 Task: Create new Company, with domain: 'tcl.com' and type: 'Other'. Add new contact for this company, with mail Id: 'Zainab.Verma@tcl.com', First Name: Zainab, Last name:  Verma, Job Title: 'Chief Financial Officer', Phone Number: '(617) 555-2346'. Change life cycle stage to  Lead and lead status to  Open. Logged in from softage.5@softage.net
Action: Mouse moved to (73, 54)
Screenshot: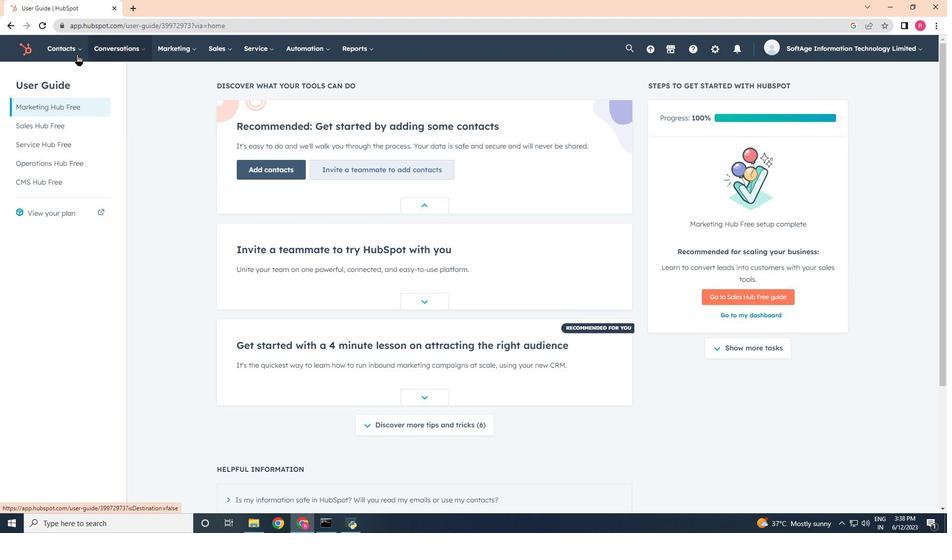 
Action: Mouse pressed left at (73, 54)
Screenshot: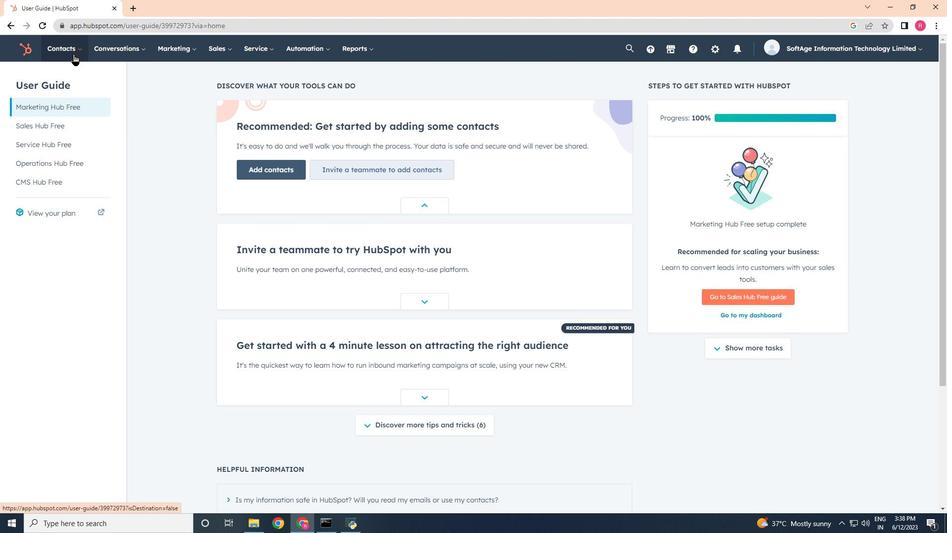 
Action: Mouse moved to (79, 96)
Screenshot: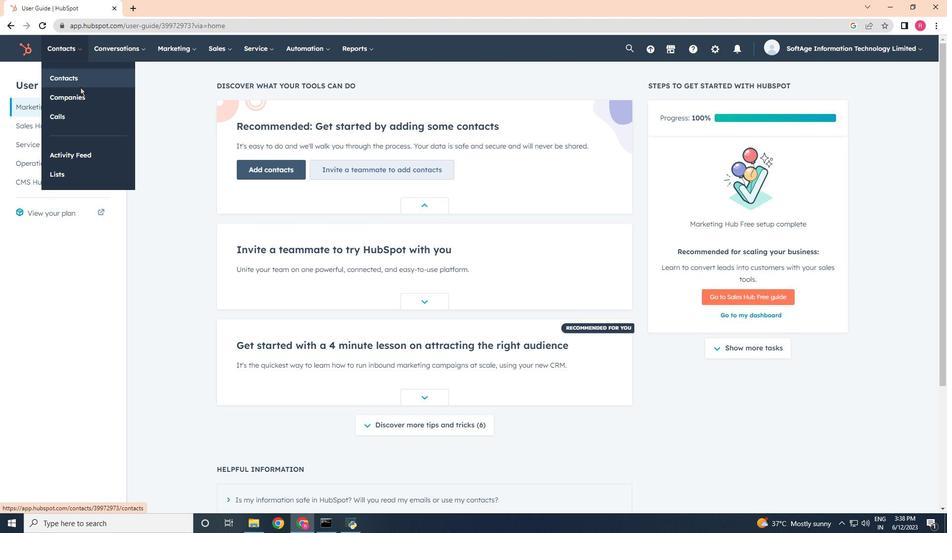 
Action: Mouse pressed left at (79, 96)
Screenshot: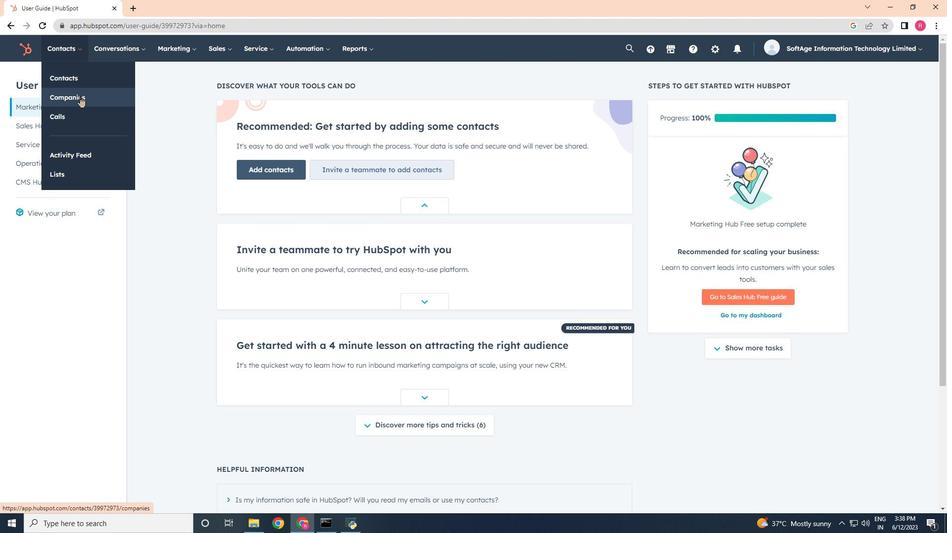 
Action: Mouse moved to (911, 90)
Screenshot: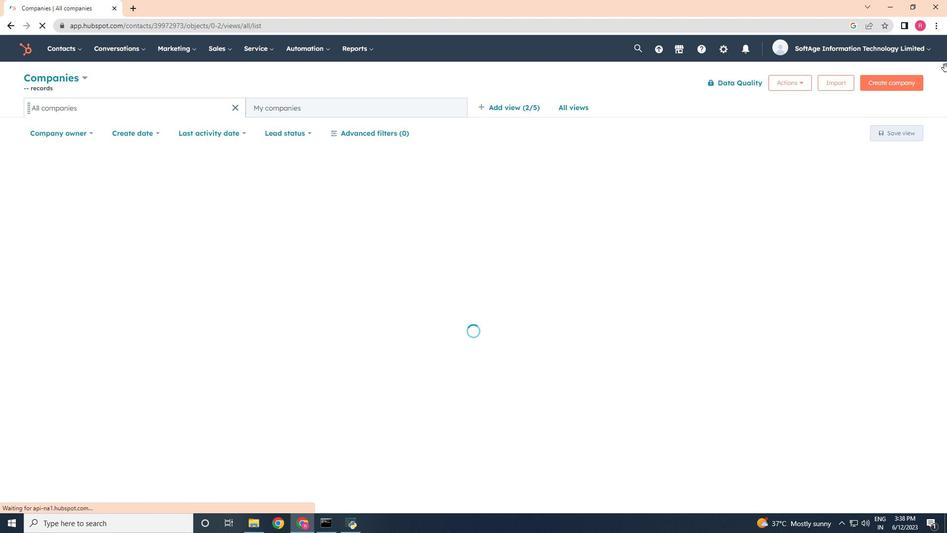 
Action: Mouse pressed left at (911, 90)
Screenshot: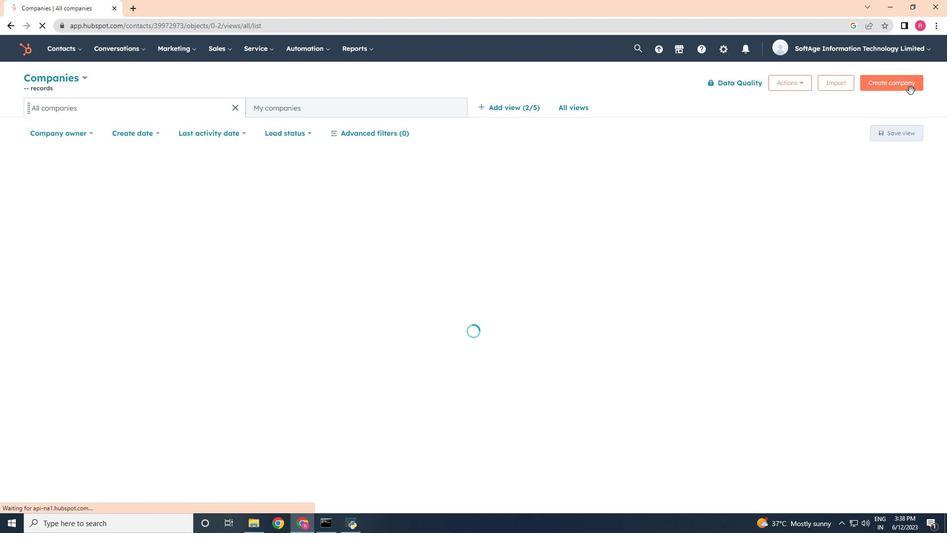 
Action: Mouse moved to (905, 85)
Screenshot: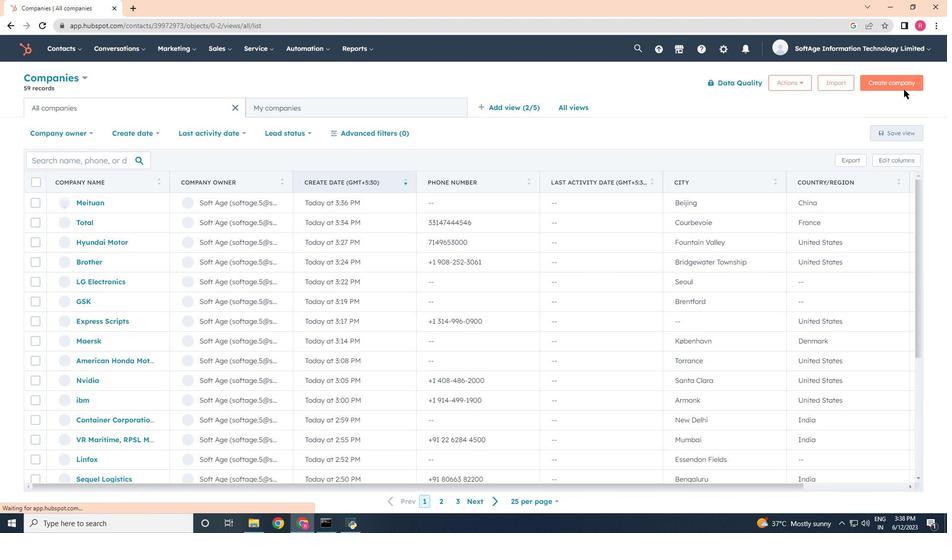 
Action: Mouse pressed left at (905, 85)
Screenshot: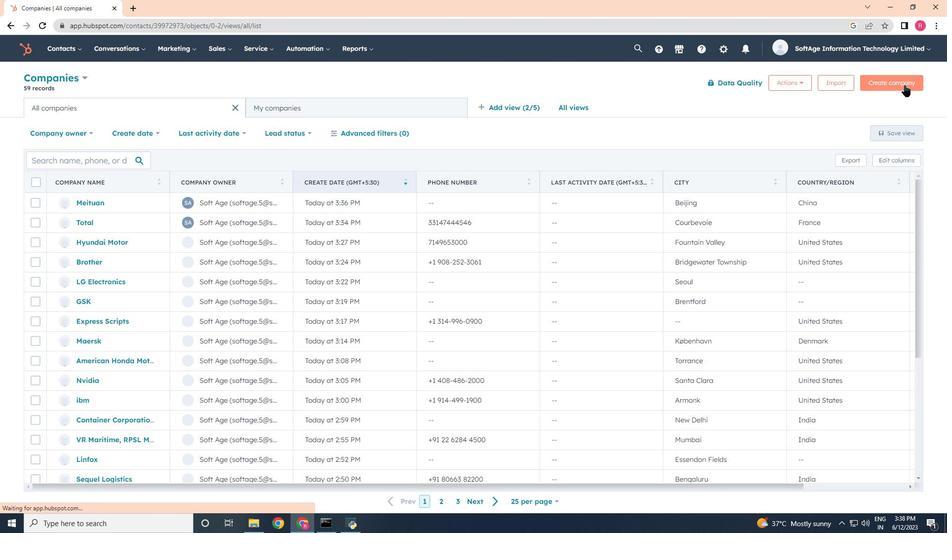 
Action: Mouse moved to (717, 133)
Screenshot: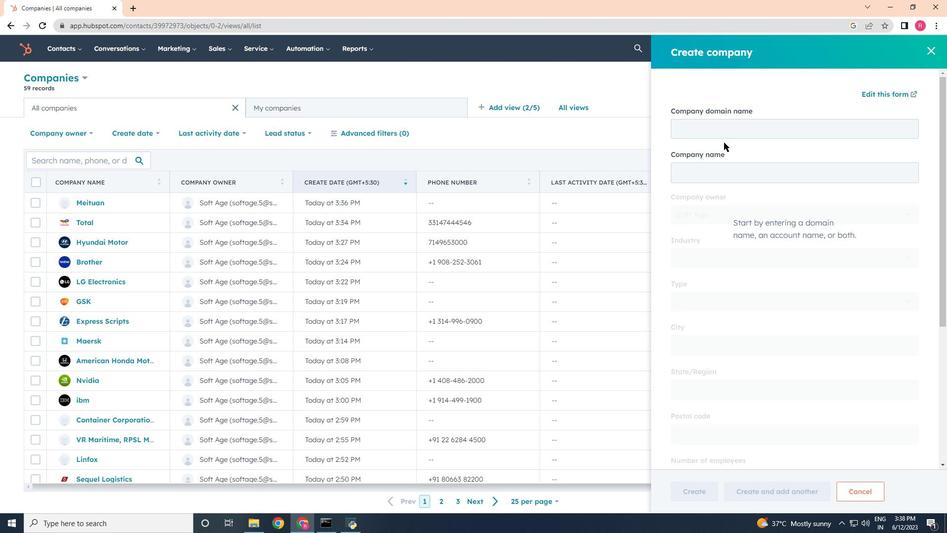 
Action: Mouse pressed left at (717, 133)
Screenshot: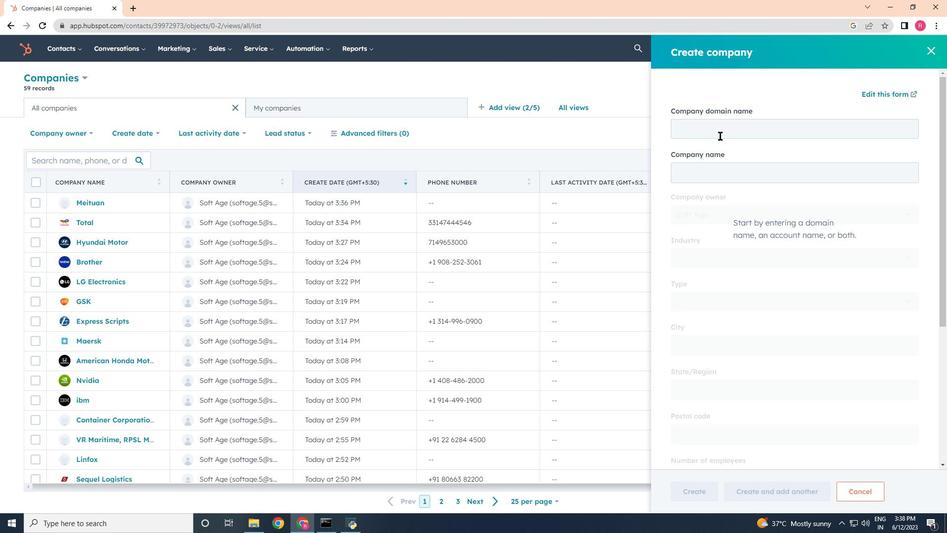 
Action: Key pressed tcl.com
Screenshot: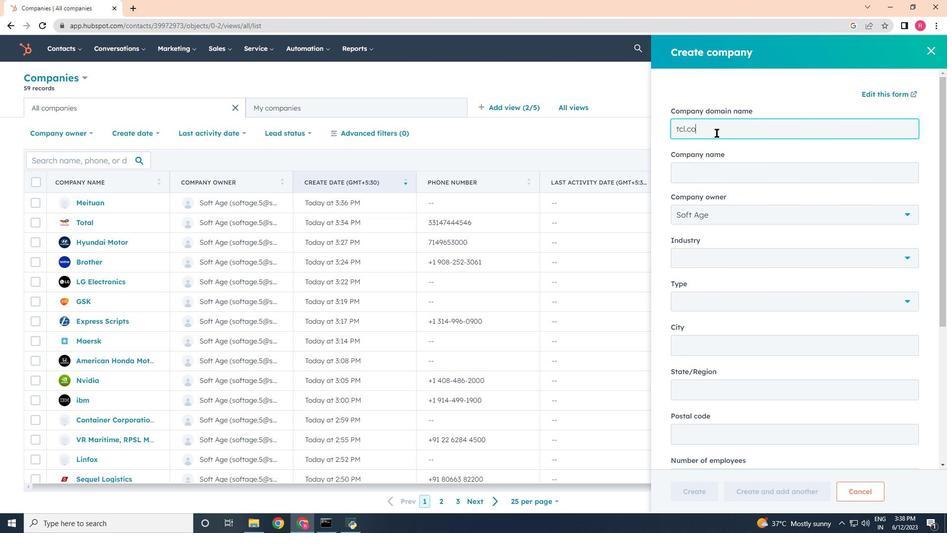 
Action: Mouse moved to (705, 304)
Screenshot: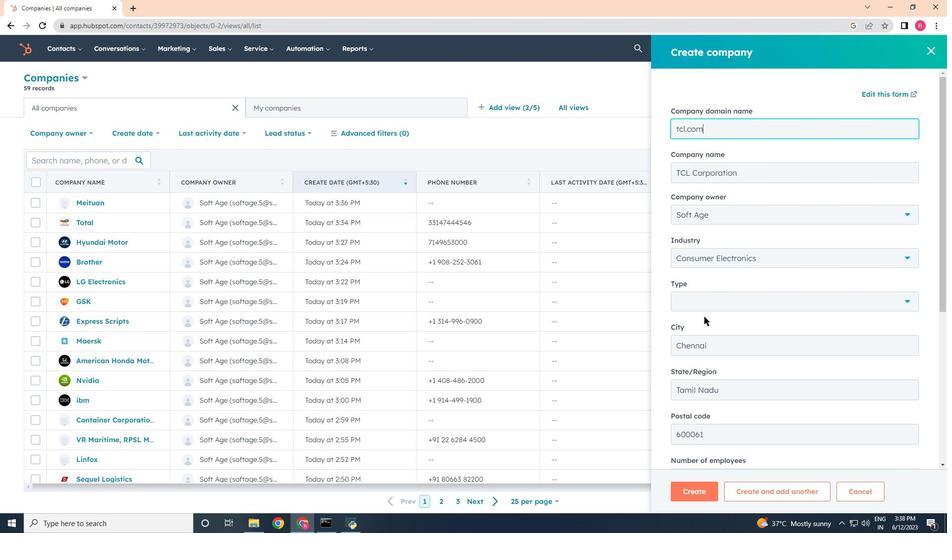 
Action: Mouse pressed left at (705, 304)
Screenshot: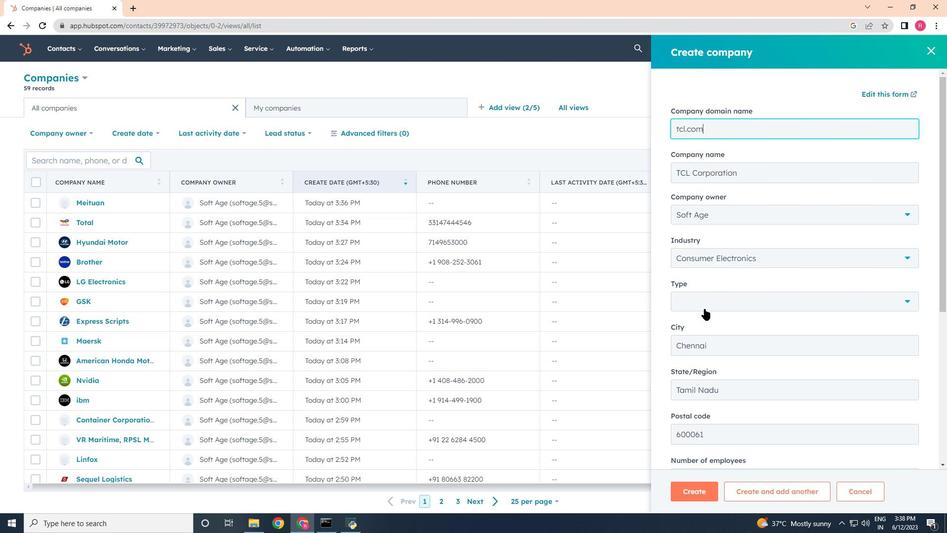 
Action: Mouse moved to (694, 425)
Screenshot: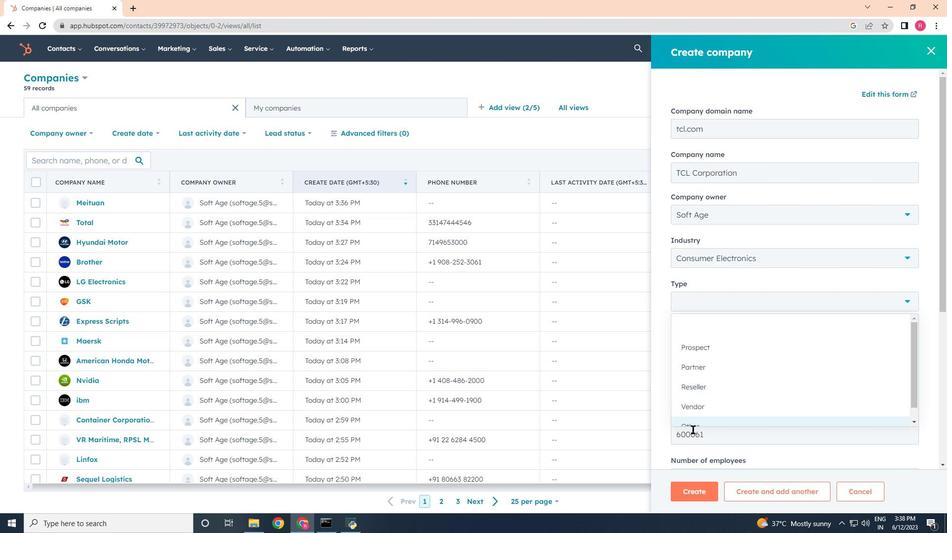 
Action: Mouse pressed left at (694, 425)
Screenshot: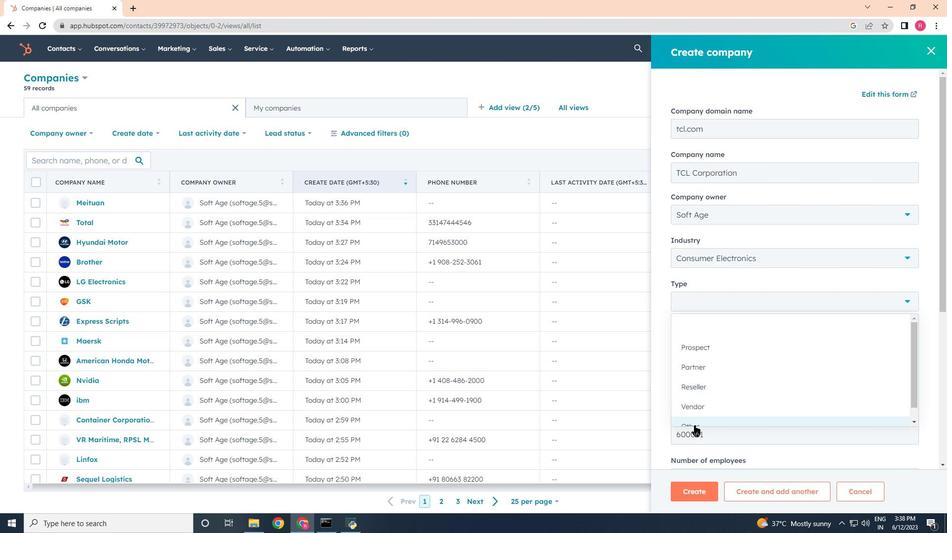 
Action: Mouse moved to (694, 487)
Screenshot: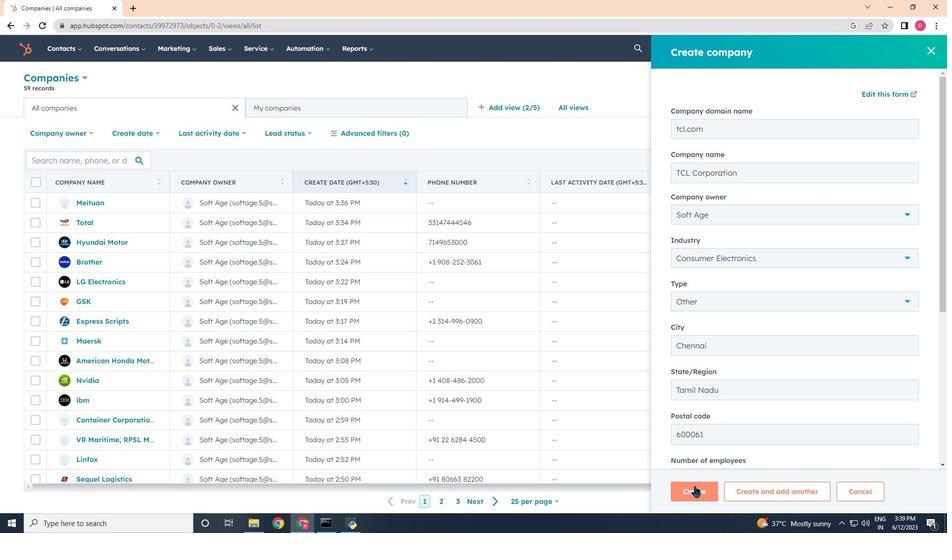 
Action: Mouse pressed left at (694, 487)
Screenshot: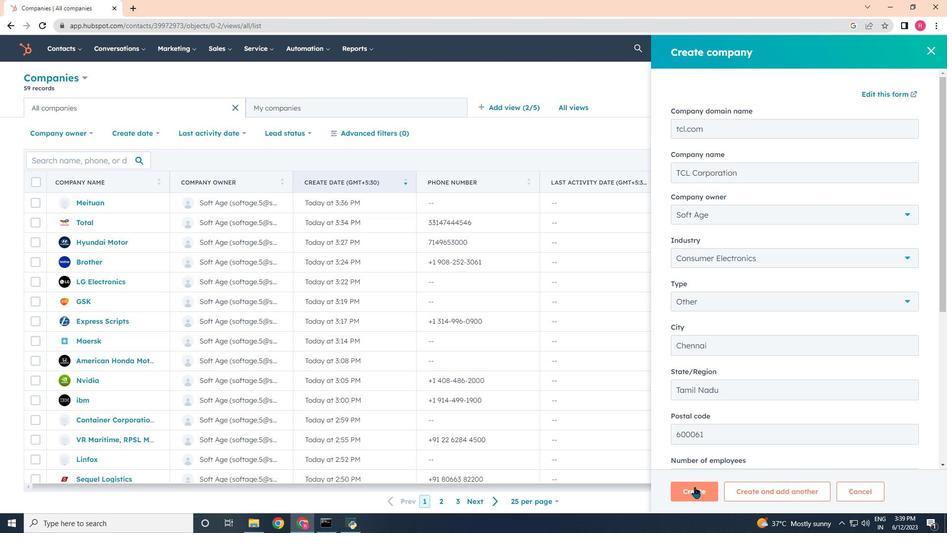 
Action: Mouse moved to (682, 317)
Screenshot: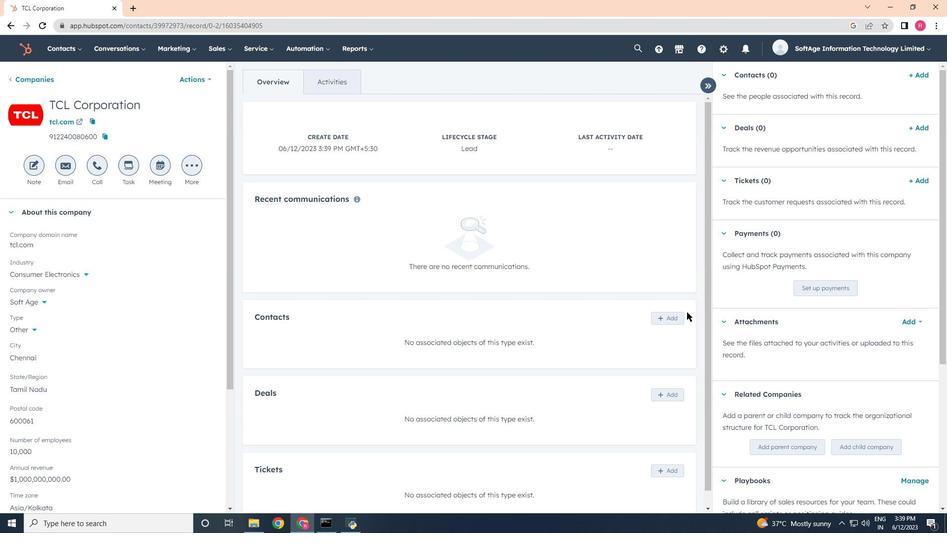 
Action: Mouse pressed left at (682, 317)
Screenshot: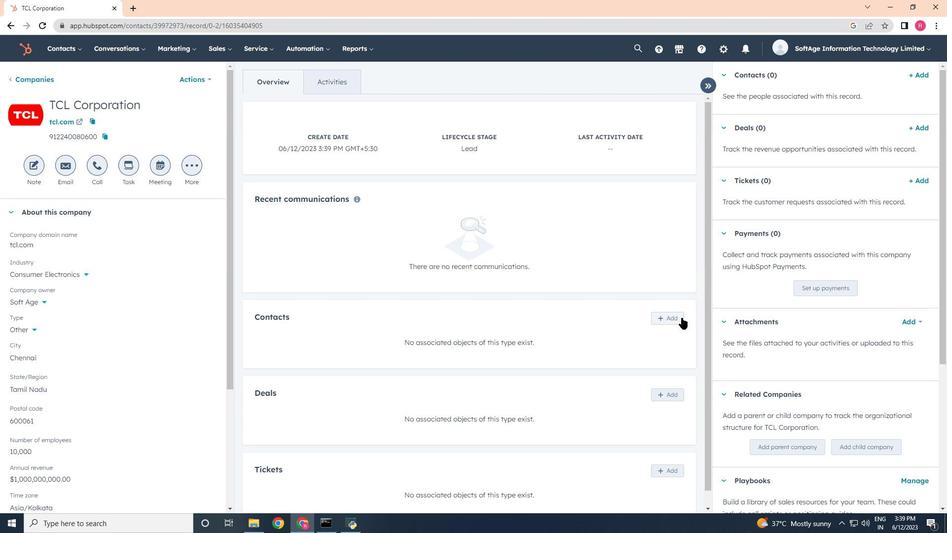 
Action: Mouse moved to (727, 100)
Screenshot: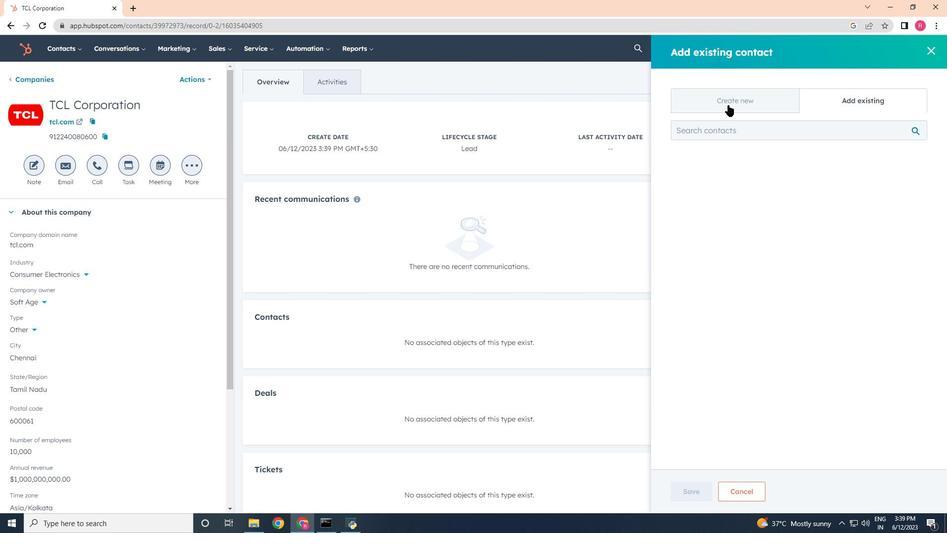 
Action: Mouse pressed left at (727, 100)
Screenshot: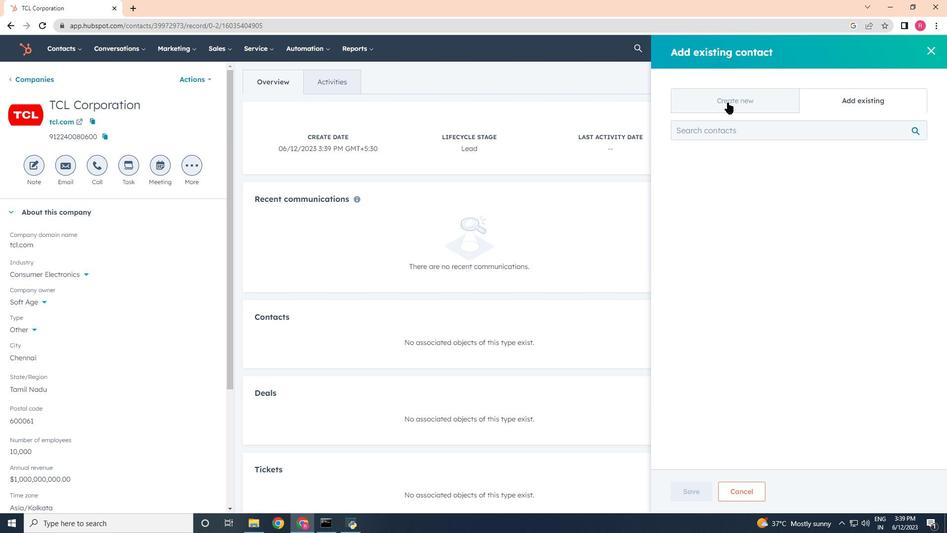 
Action: Mouse moved to (726, 160)
Screenshot: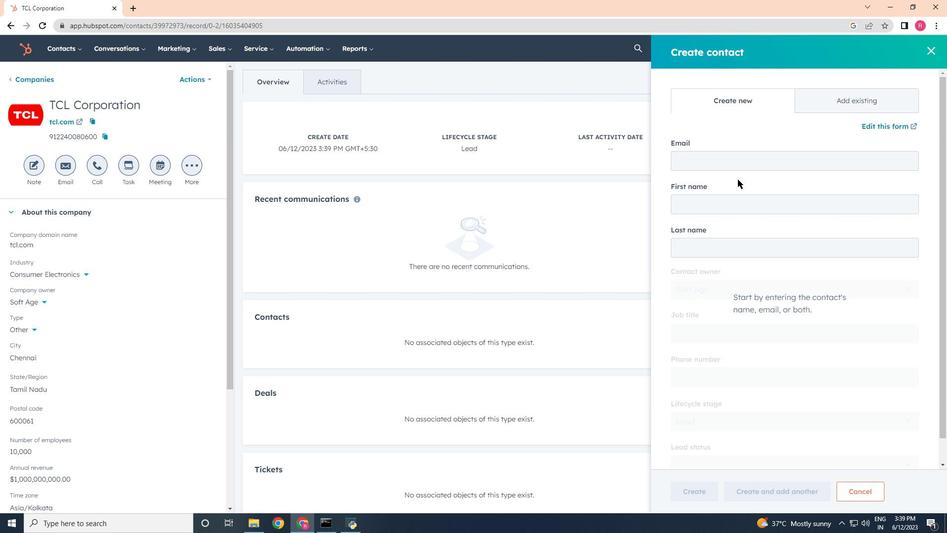 
Action: Mouse pressed left at (726, 160)
Screenshot: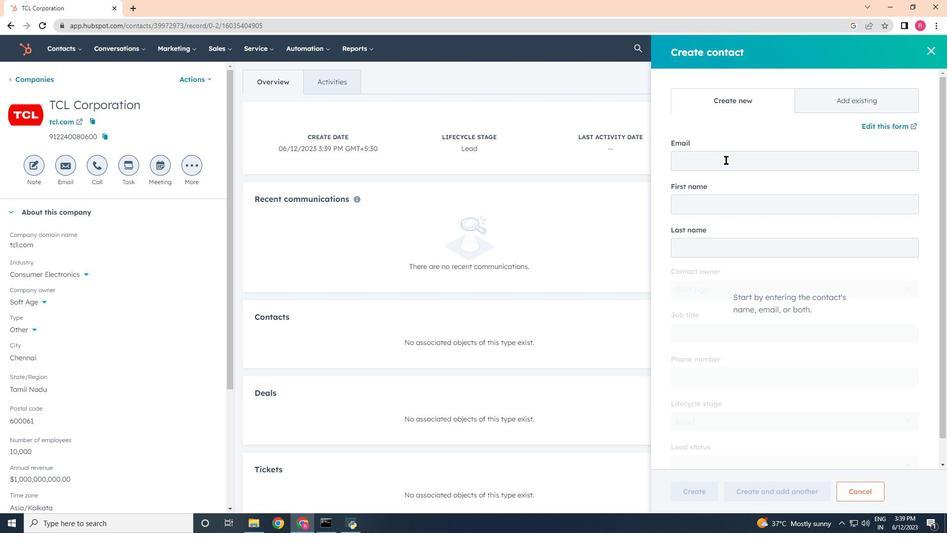
Action: Mouse moved to (726, 159)
Screenshot: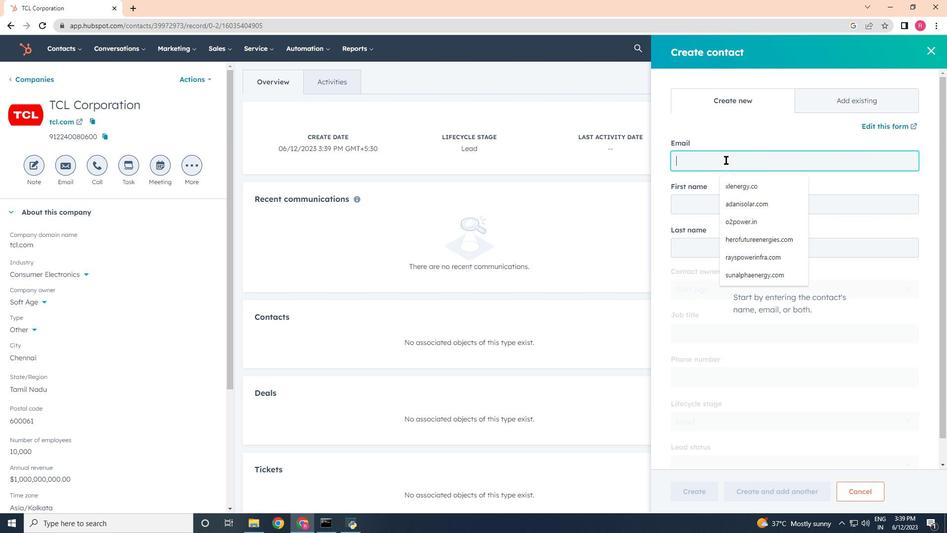 
Action: Key pressed <Key.shift>Zainab.<Key.shift>Verma<Key.shift><Key.shift><Key.shift>@tcl.cp<Key.backspace>om
Screenshot: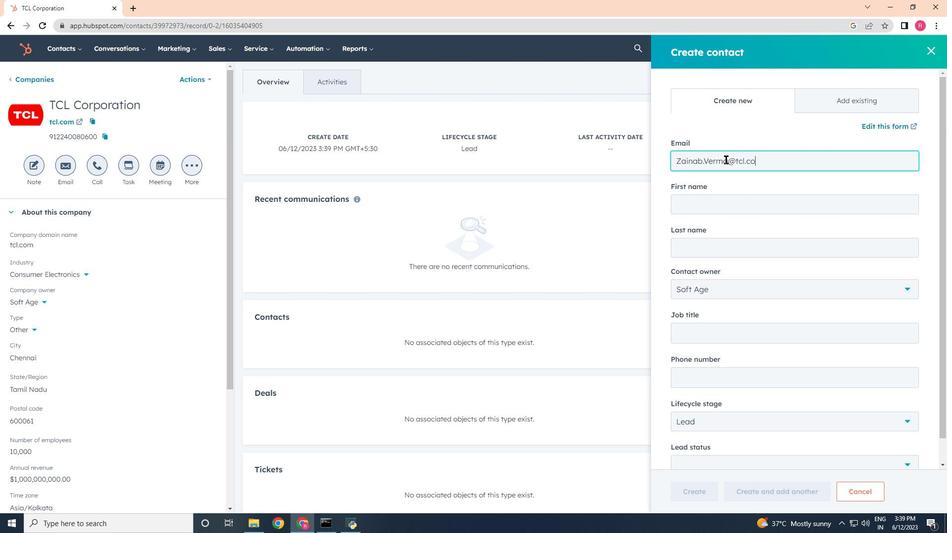 
Action: Mouse moved to (715, 202)
Screenshot: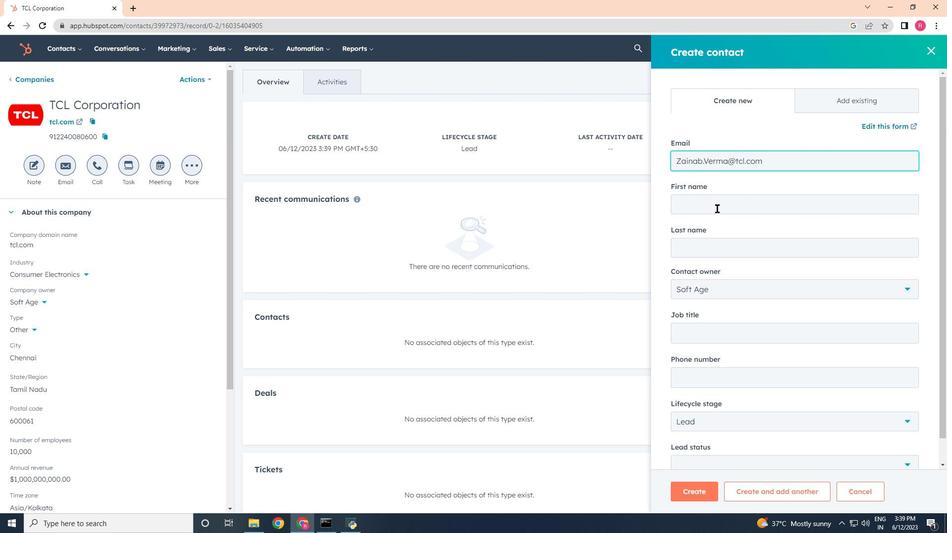 
Action: Mouse pressed left at (715, 202)
Screenshot: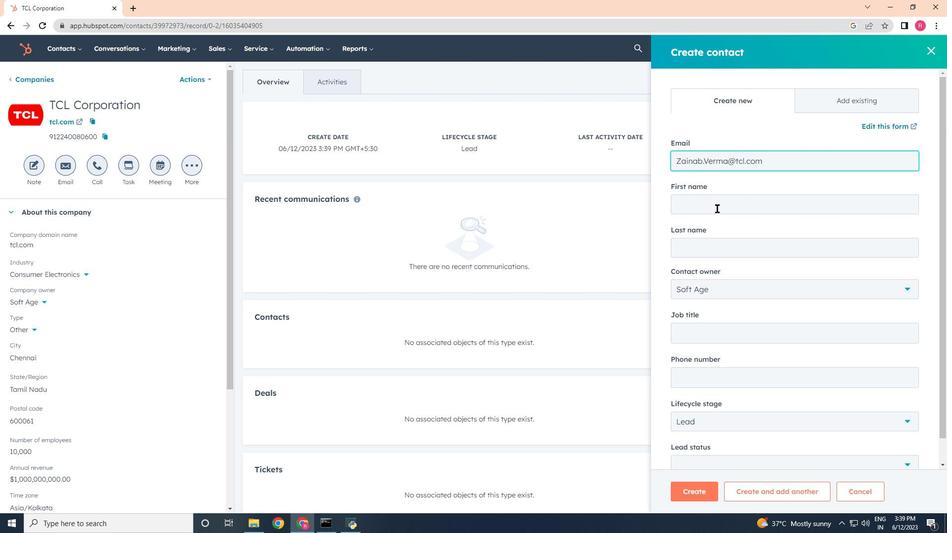 
Action: Mouse moved to (714, 202)
Screenshot: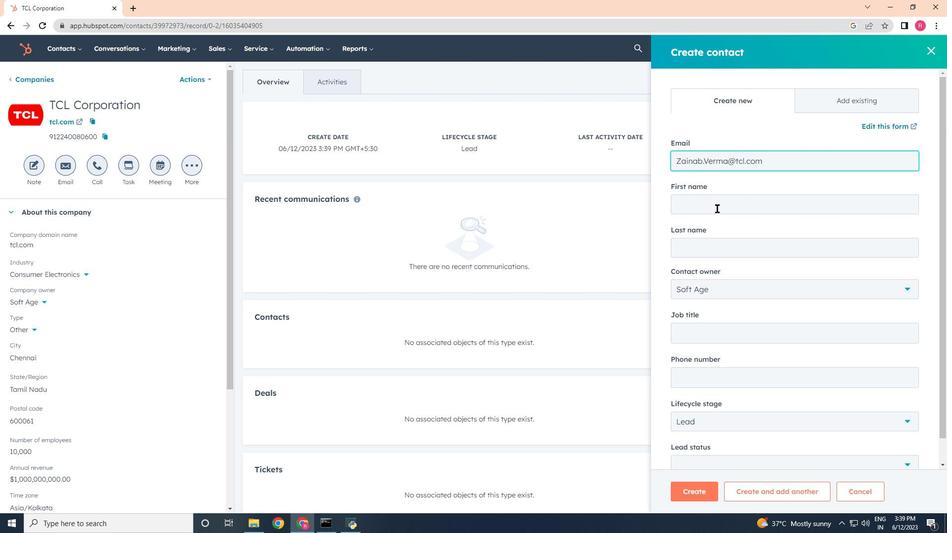
Action: Key pressed <Key.shift>Zainab<Key.tab><Key.shift>Verma
Screenshot: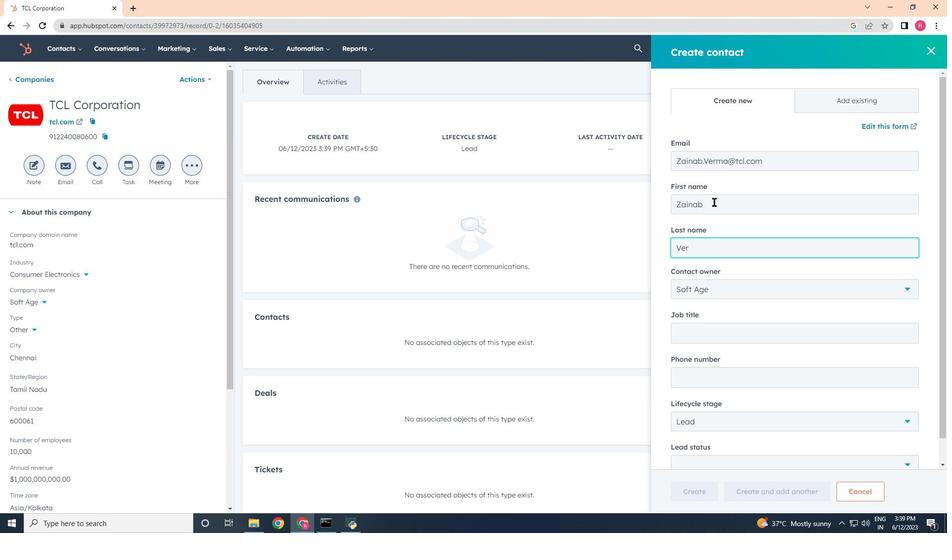 
Action: Mouse moved to (712, 327)
Screenshot: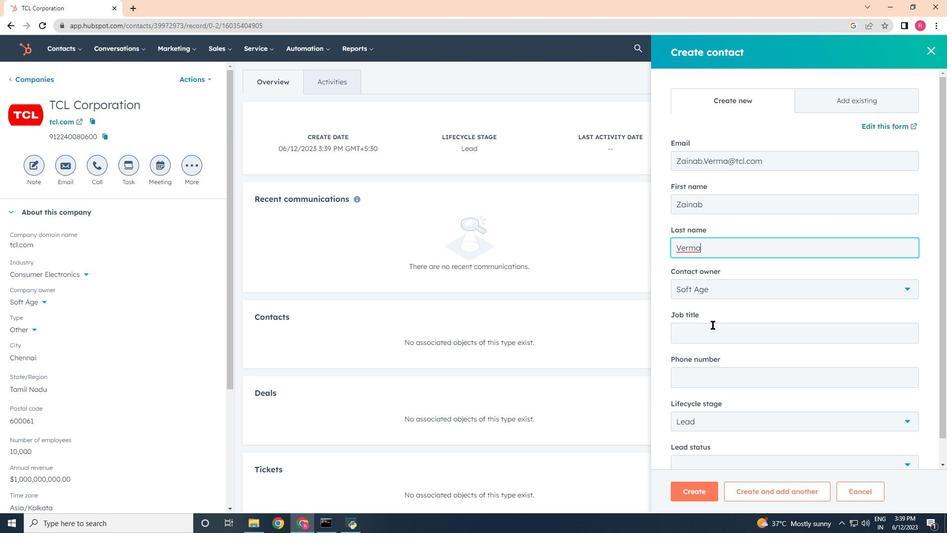 
Action: Mouse pressed left at (712, 327)
Screenshot: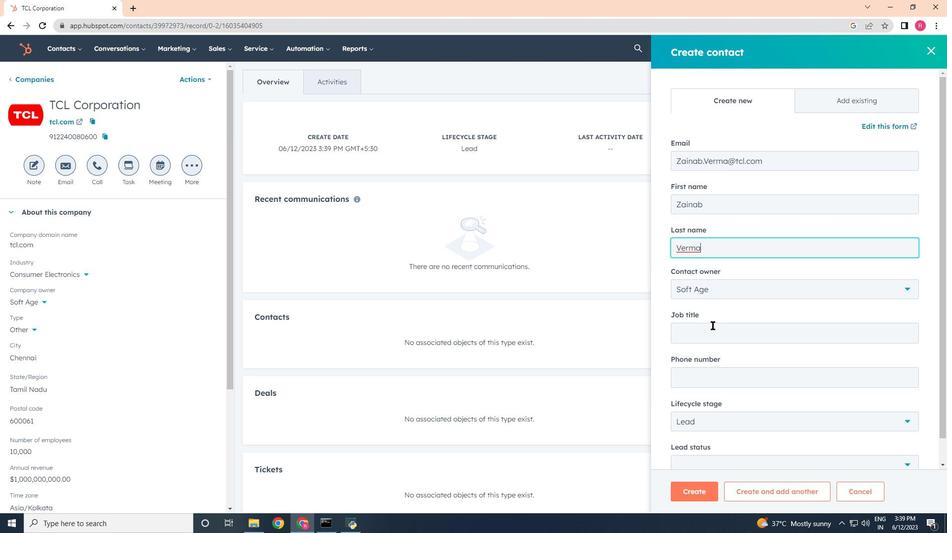 
Action: Mouse moved to (712, 328)
Screenshot: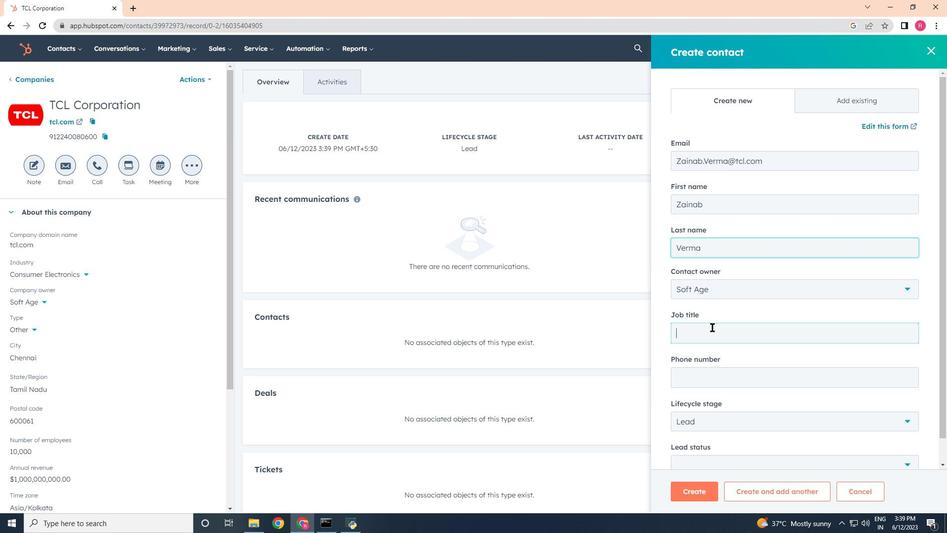 
Action: Key pressed <Key.shift>Chief<Key.space><Key.shift><Key.shift><Key.shift><Key.shift>Financial<Key.space><Key.shift><Key.shift><Key.shift><Key.shift><Key.shift><Key.shift><Key.shift><Key.shift><Key.shift><Key.shift><Key.shift><Key.shift><Key.shift><Key.shift><Key.shift><Key.shift><Key.shift><Key.shift>Officer
Screenshot: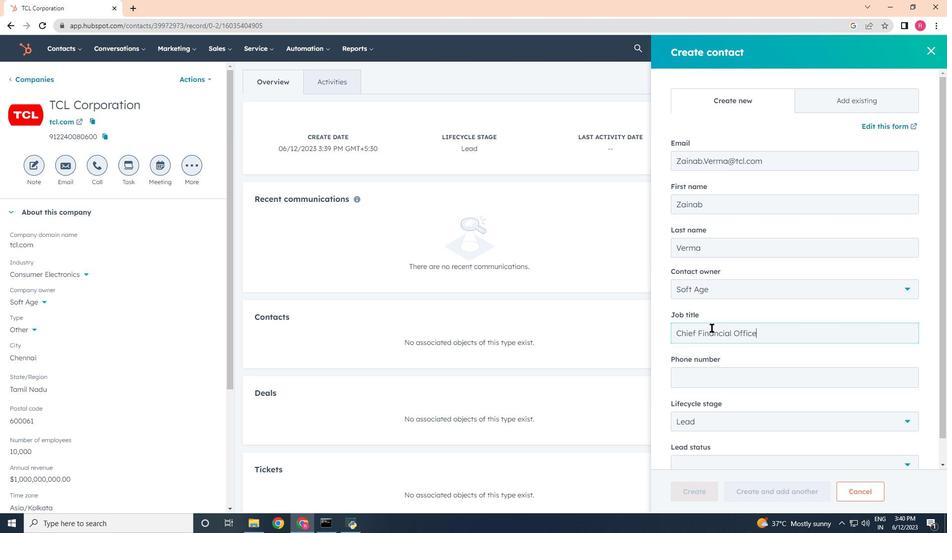 
Action: Mouse moved to (725, 381)
Screenshot: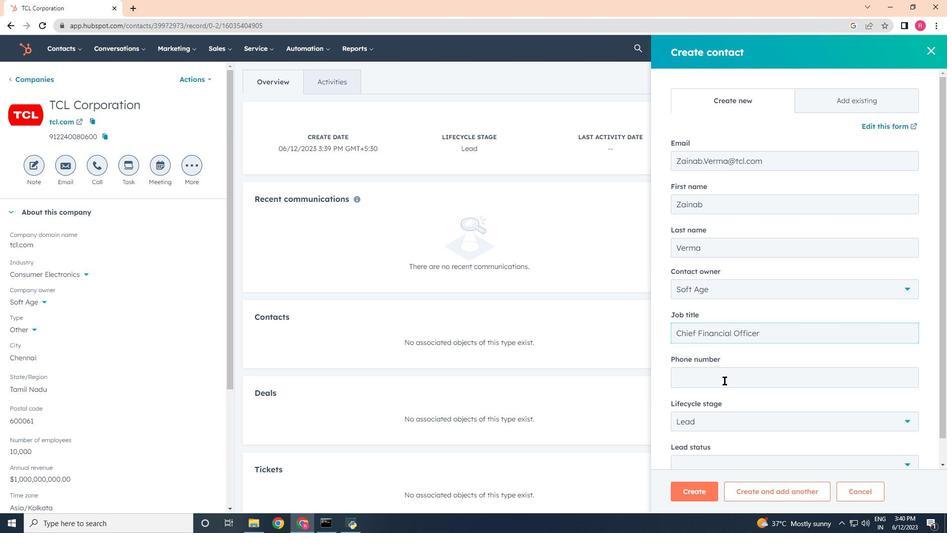 
Action: Mouse pressed left at (725, 381)
Screenshot: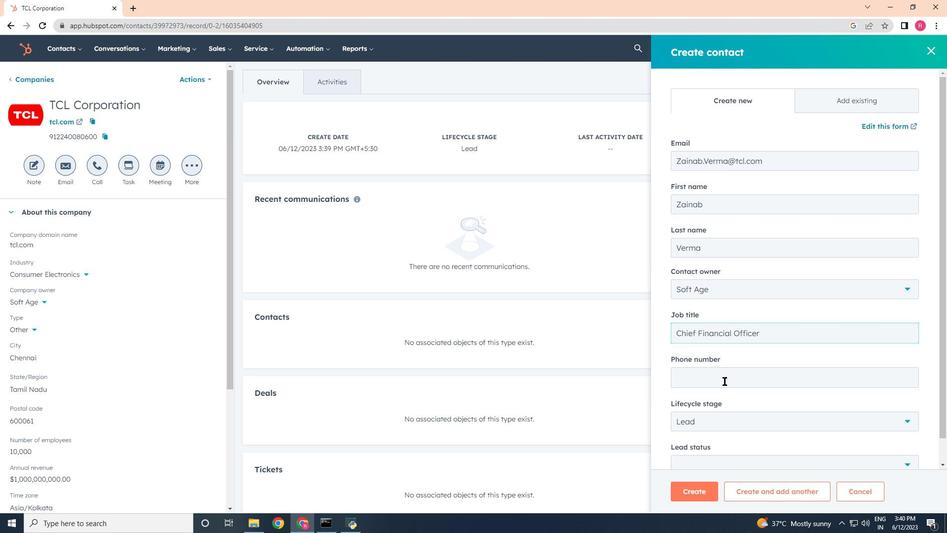 
Action: Key pressed 6175552346
Screenshot: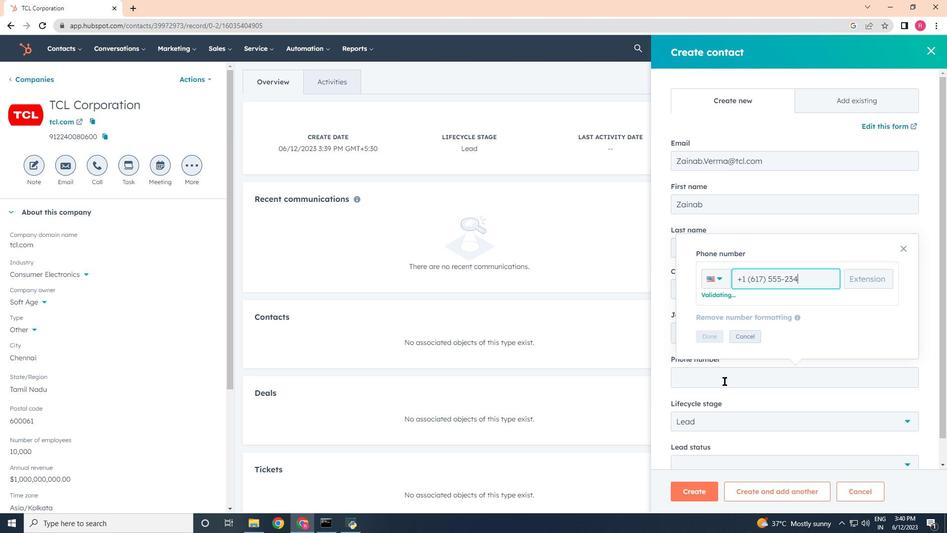 
Action: Mouse moved to (709, 337)
Screenshot: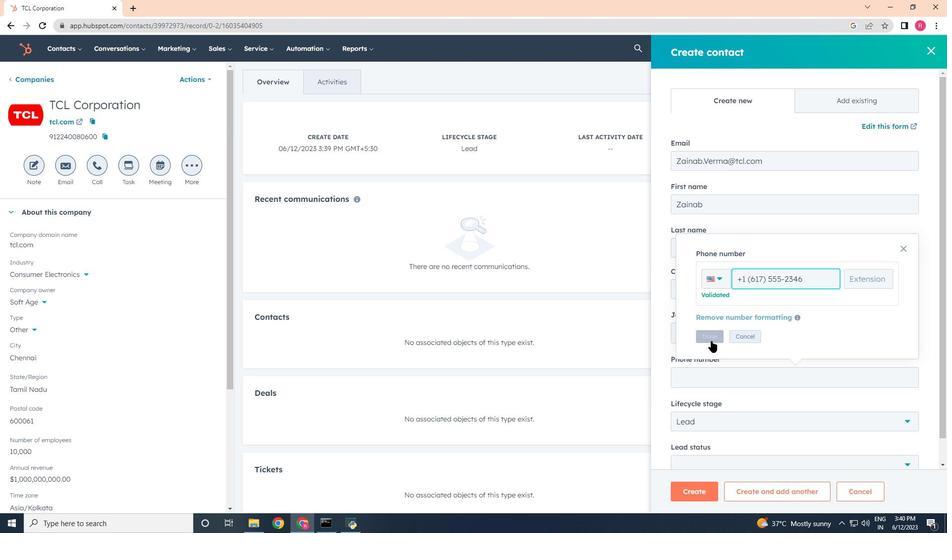 
Action: Mouse pressed left at (709, 337)
Screenshot: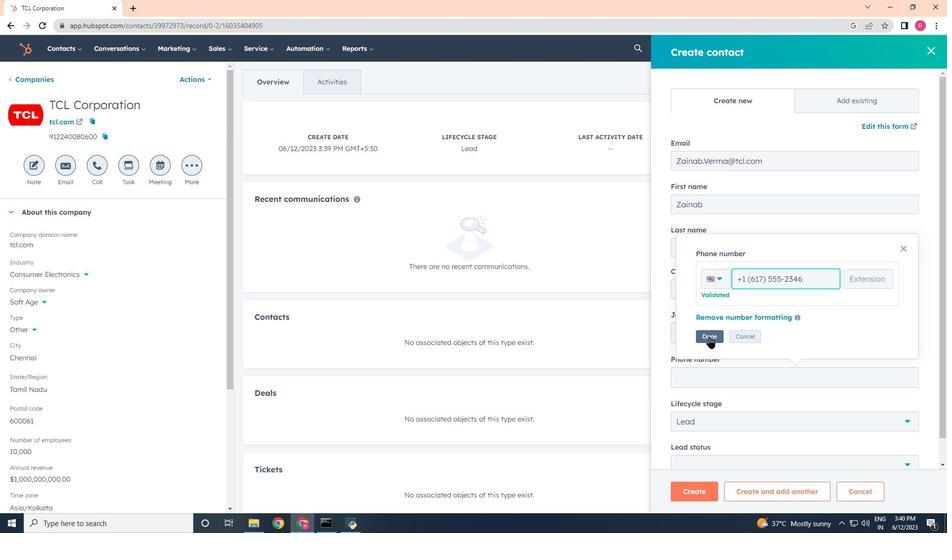 
Action: Mouse moved to (718, 425)
Screenshot: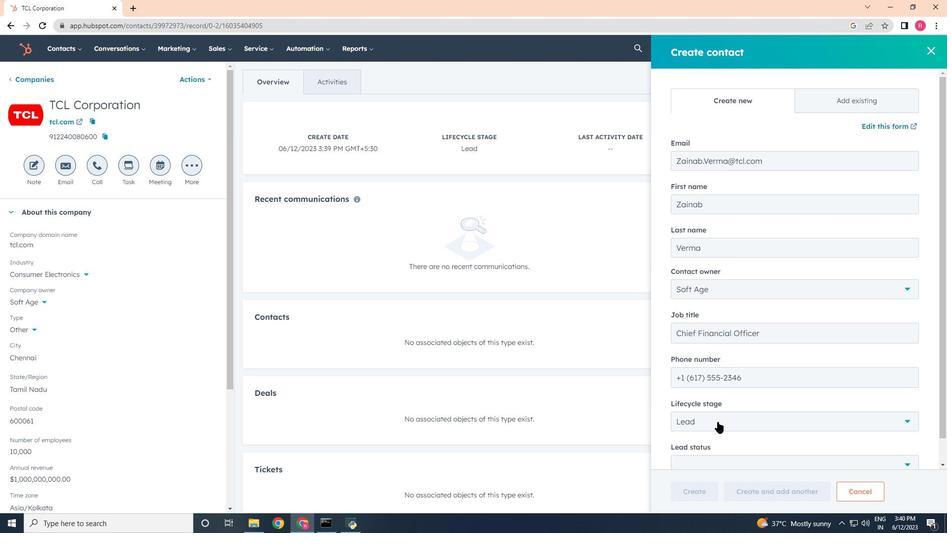 
Action: Mouse scrolled (718, 425) with delta (0, 0)
Screenshot: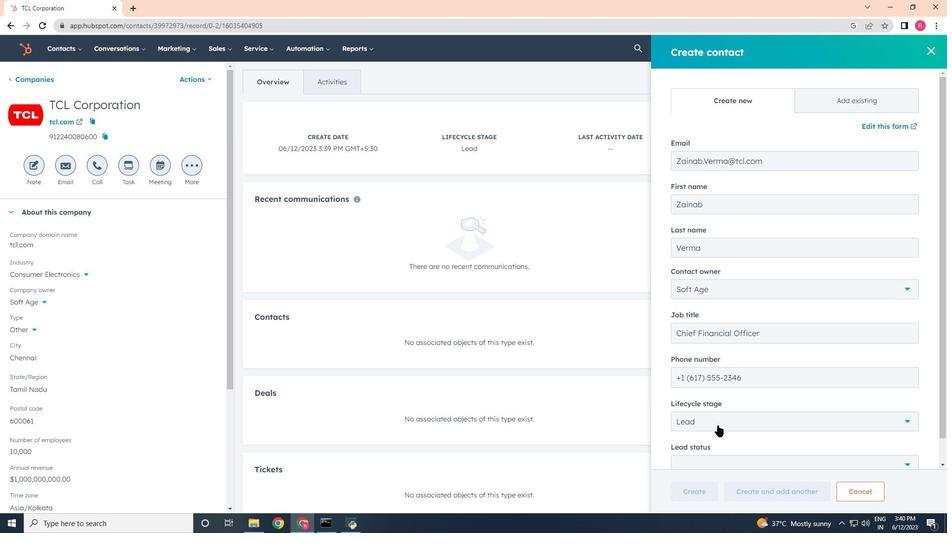
Action: Mouse scrolled (718, 425) with delta (0, 0)
Screenshot: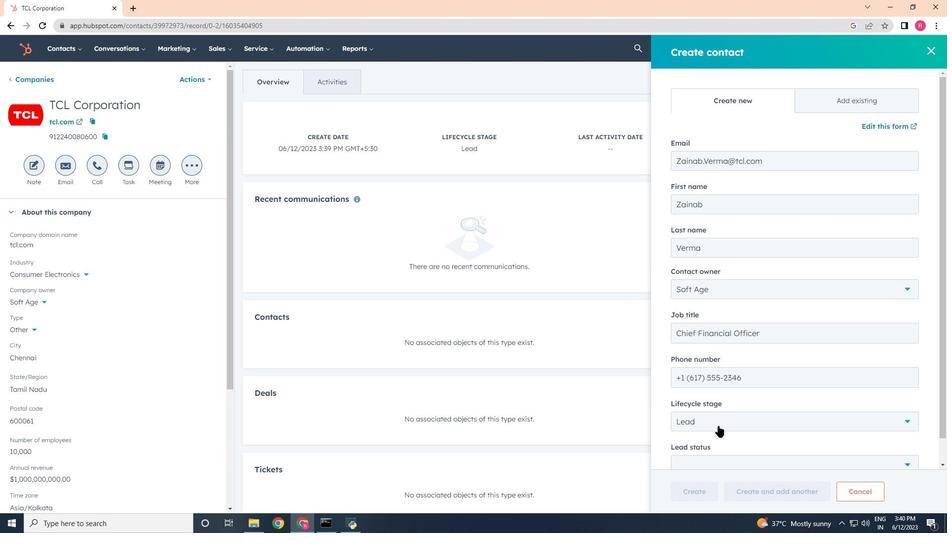 
Action: Mouse scrolled (718, 425) with delta (0, 0)
Screenshot: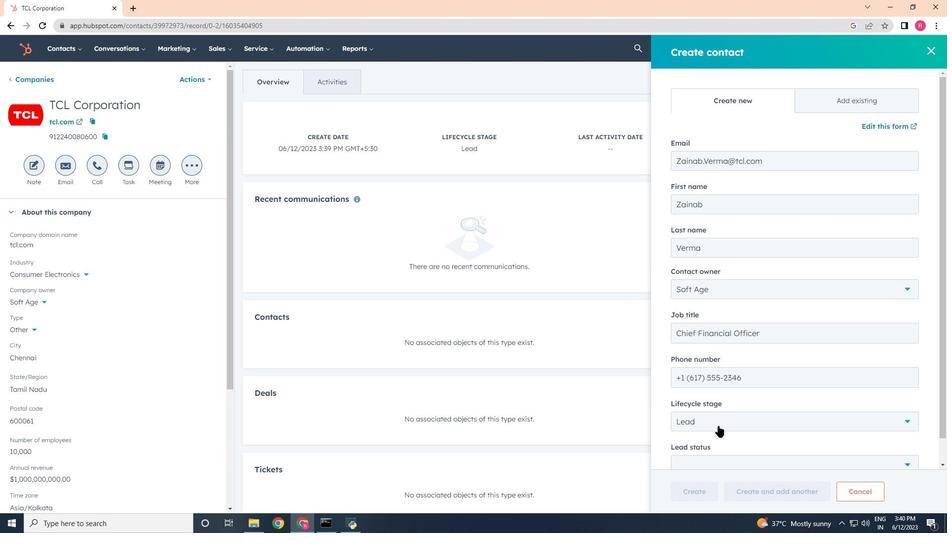 
Action: Mouse moved to (724, 391)
Screenshot: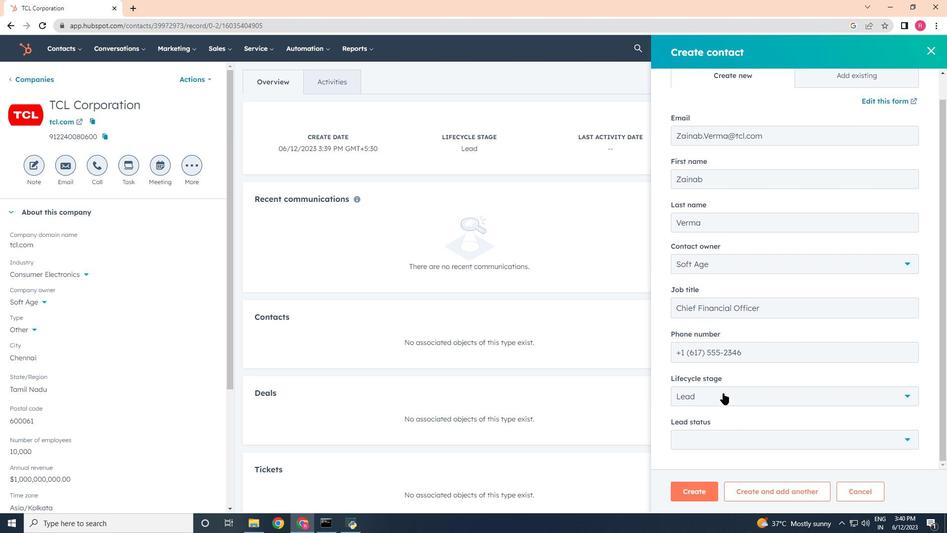 
Action: Mouse pressed left at (724, 391)
Screenshot: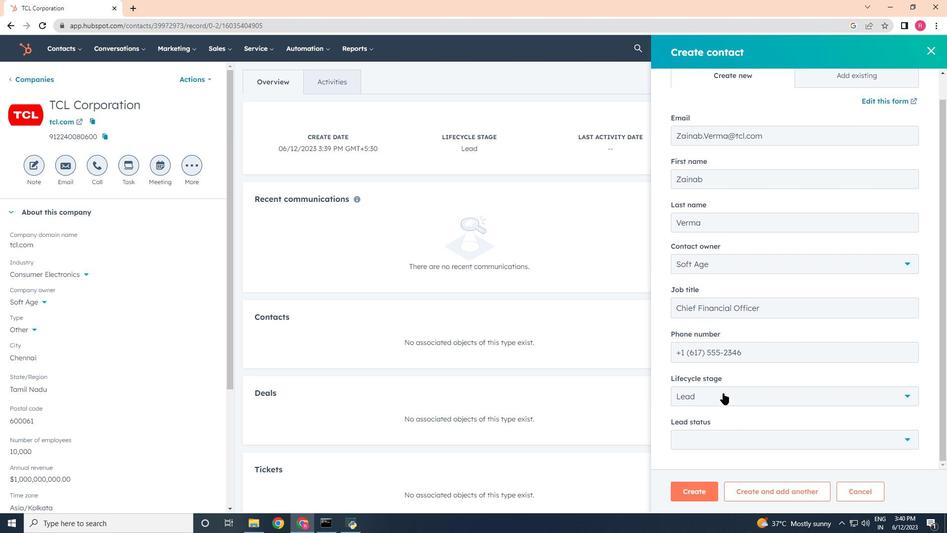 
Action: Mouse moved to (703, 306)
Screenshot: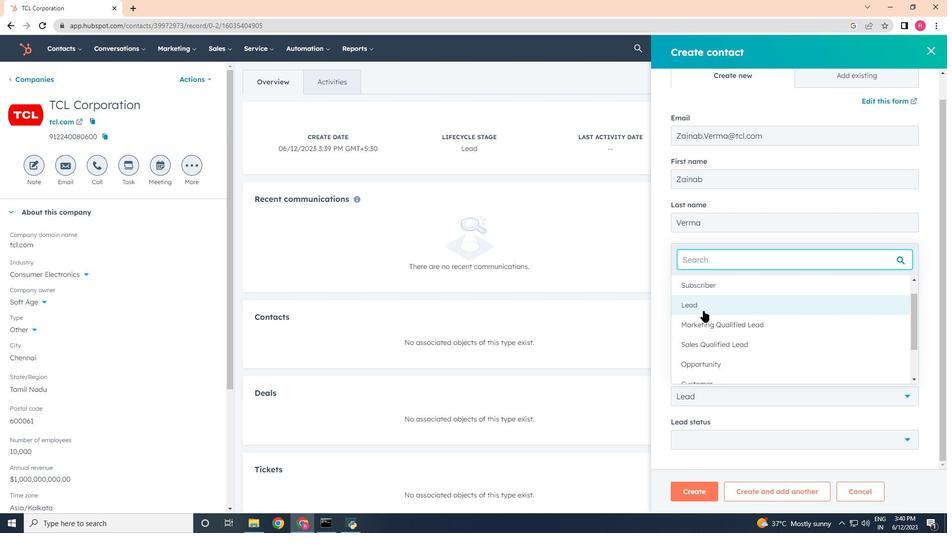 
Action: Mouse pressed left at (703, 306)
Screenshot: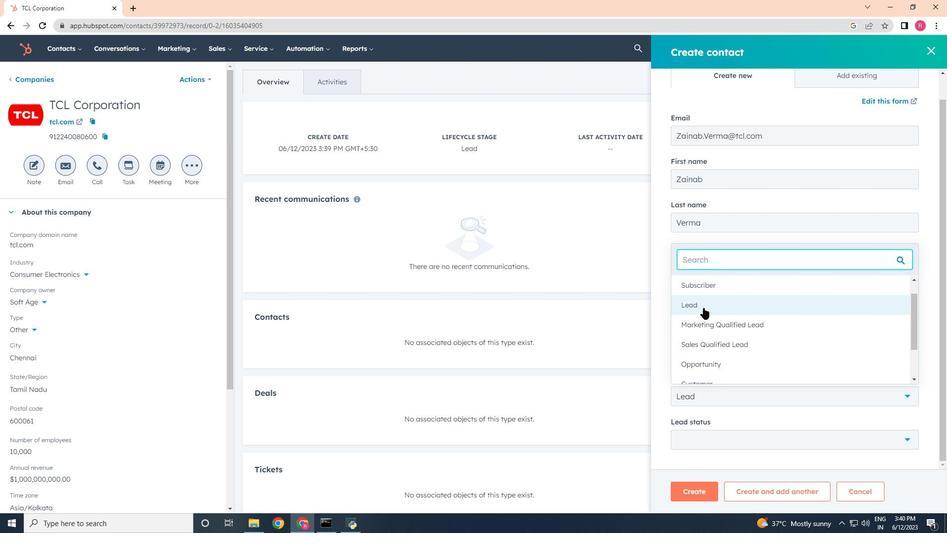 
Action: Mouse moved to (710, 432)
Screenshot: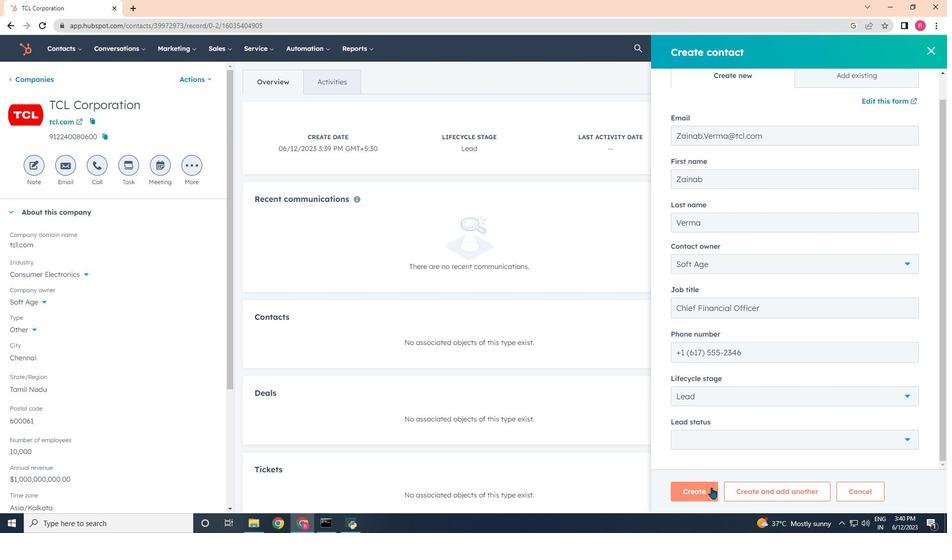 
Action: Mouse pressed left at (710, 432)
Screenshot: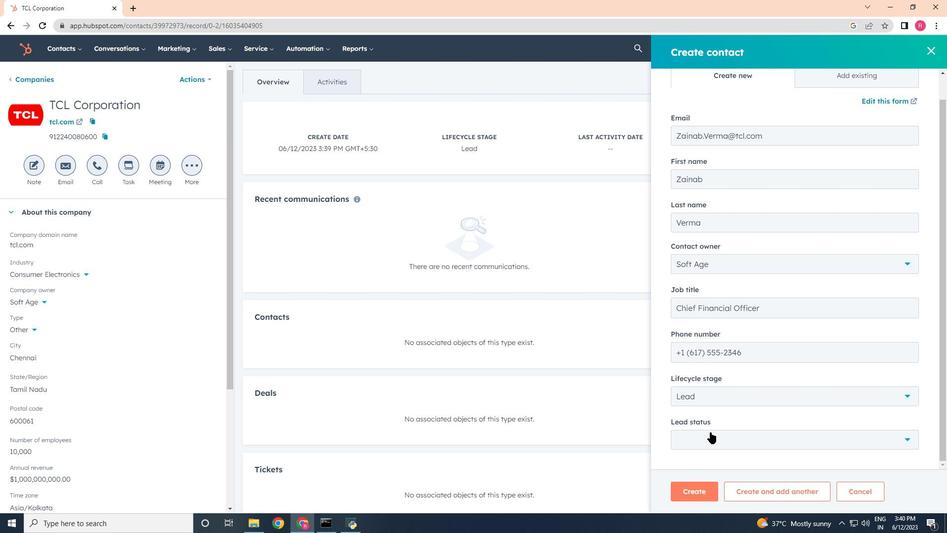 
Action: Mouse moved to (700, 376)
Screenshot: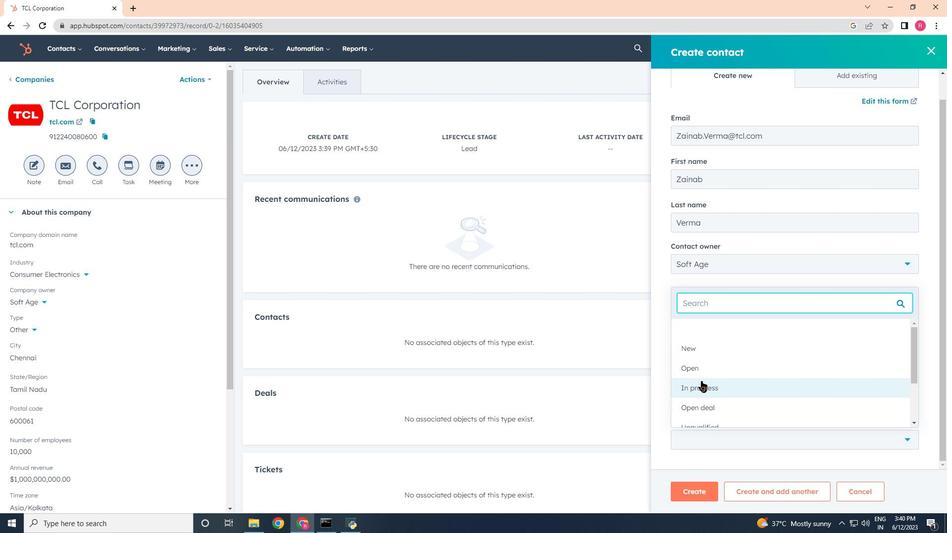 
Action: Mouse pressed left at (700, 376)
Screenshot: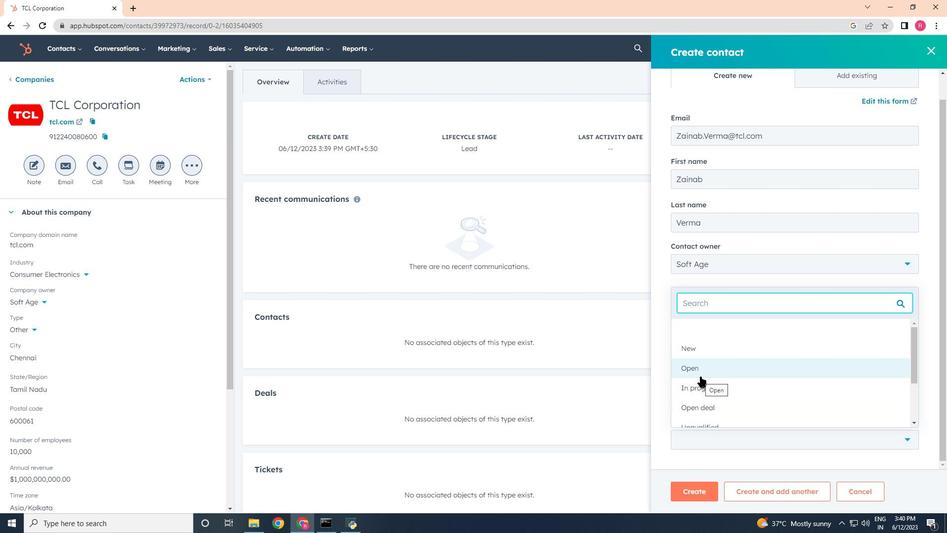 
Action: Mouse moved to (706, 492)
Screenshot: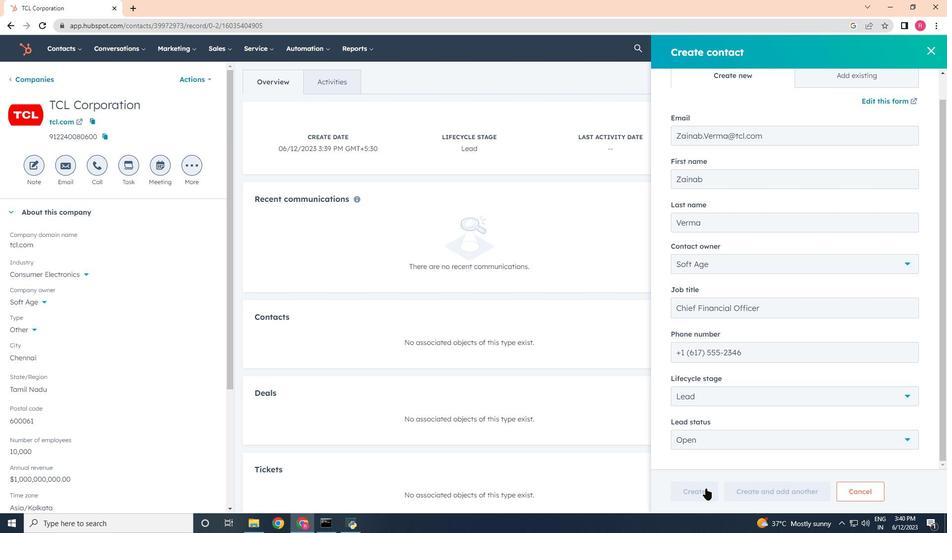 
Action: Mouse pressed left at (706, 492)
Screenshot: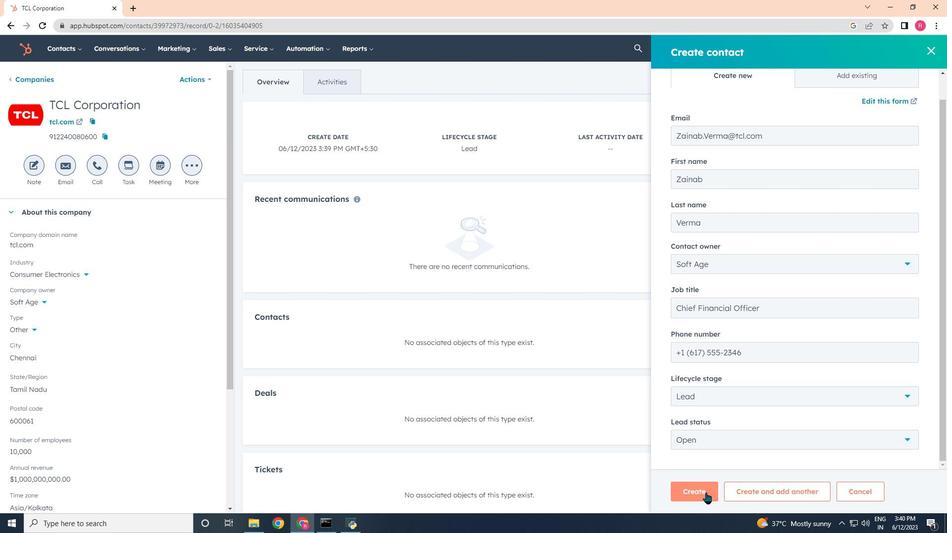 
Action: Mouse moved to (702, 491)
Screenshot: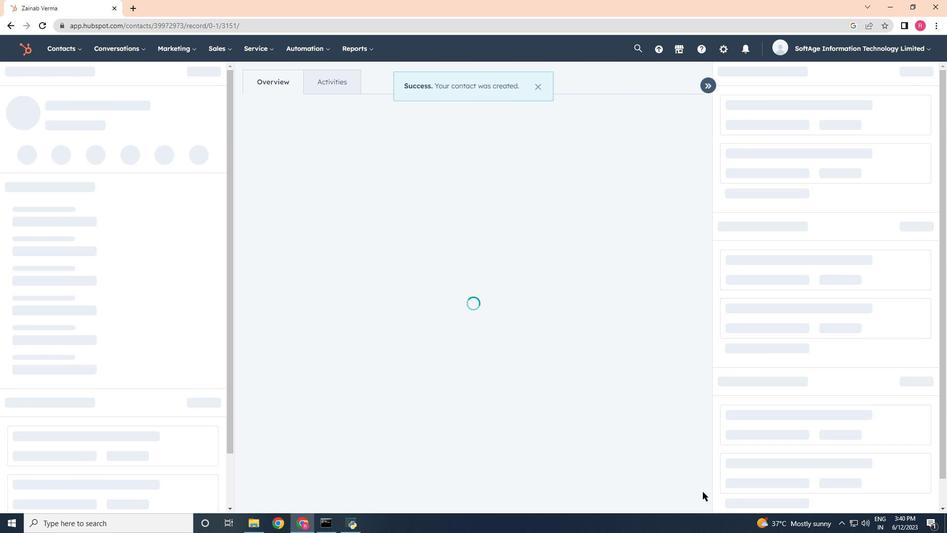 
